 Task: Filter cards with " Orange labels".
Action: Mouse pressed left at (387, 240)
Screenshot: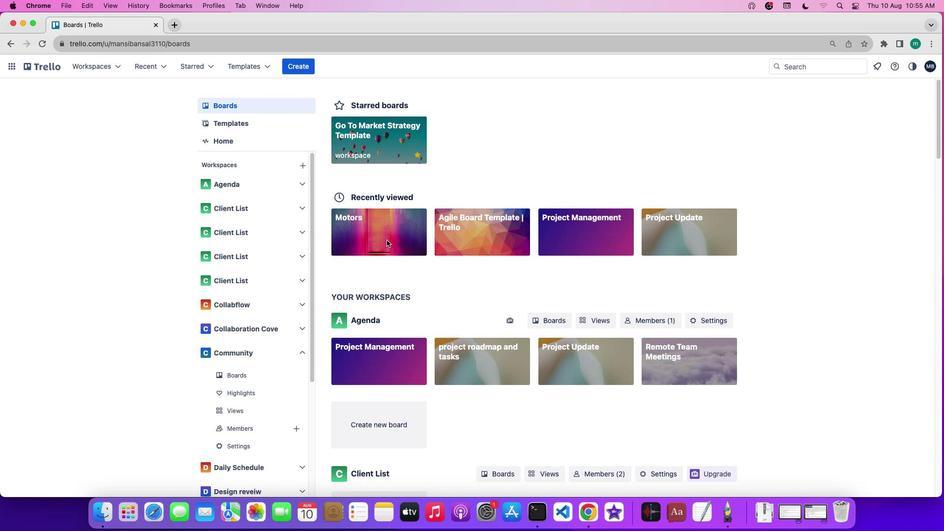 
Action: Mouse moved to (388, 239)
Screenshot: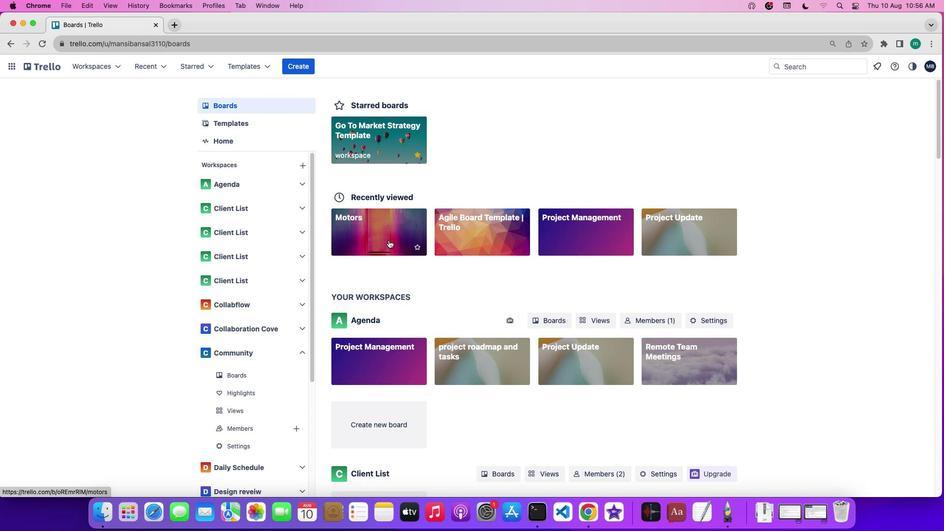 
Action: Mouse pressed left at (388, 239)
Screenshot: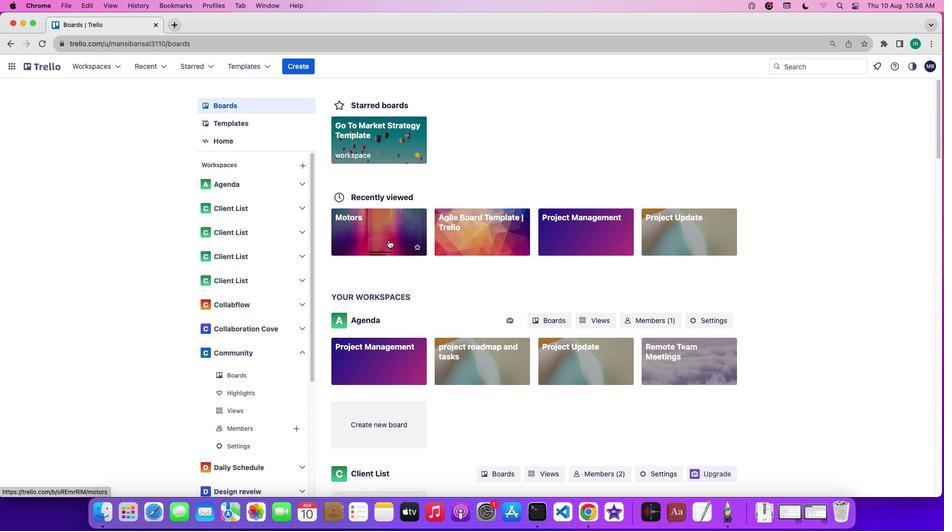 
Action: Mouse moved to (698, 114)
Screenshot: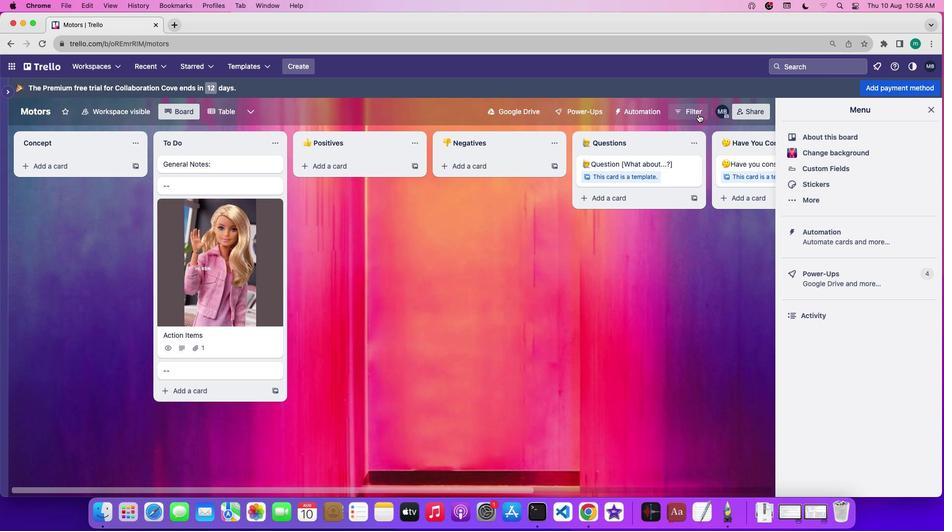 
Action: Mouse pressed left at (698, 114)
Screenshot: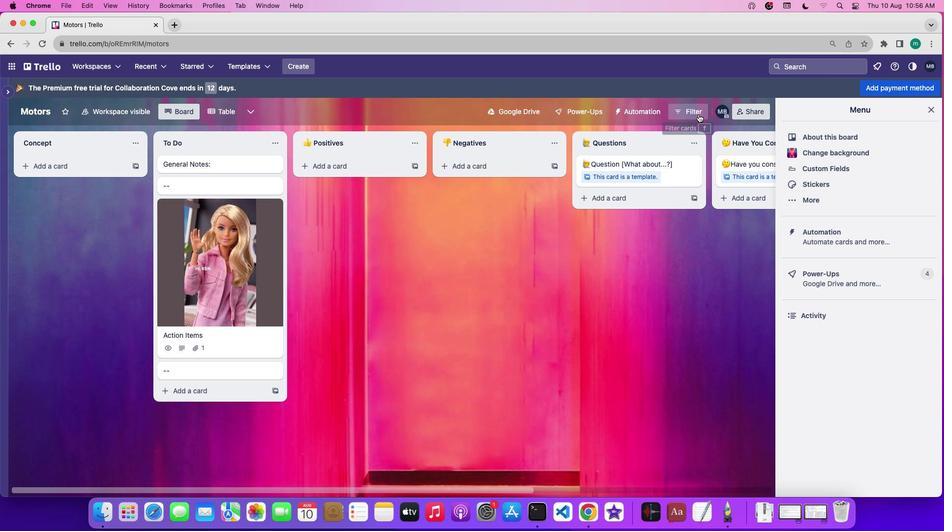 
Action: Mouse moved to (712, 328)
Screenshot: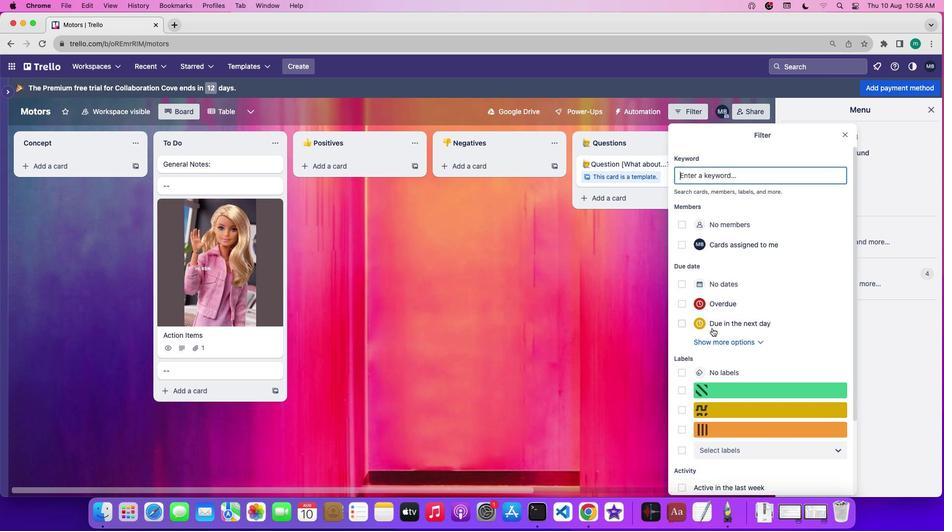 
Action: Mouse scrolled (712, 328) with delta (0, 0)
Screenshot: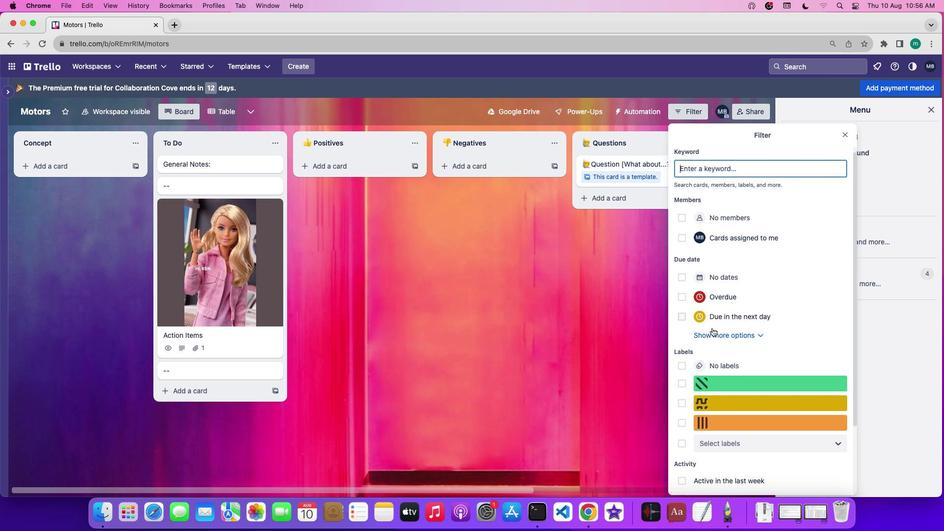 
Action: Mouse scrolled (712, 328) with delta (0, 0)
Screenshot: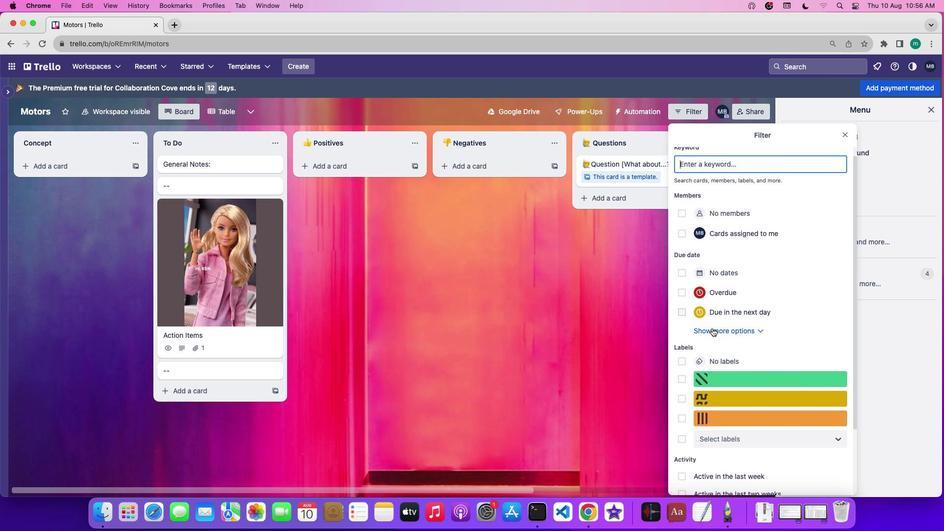 
Action: Mouse moved to (683, 412)
Screenshot: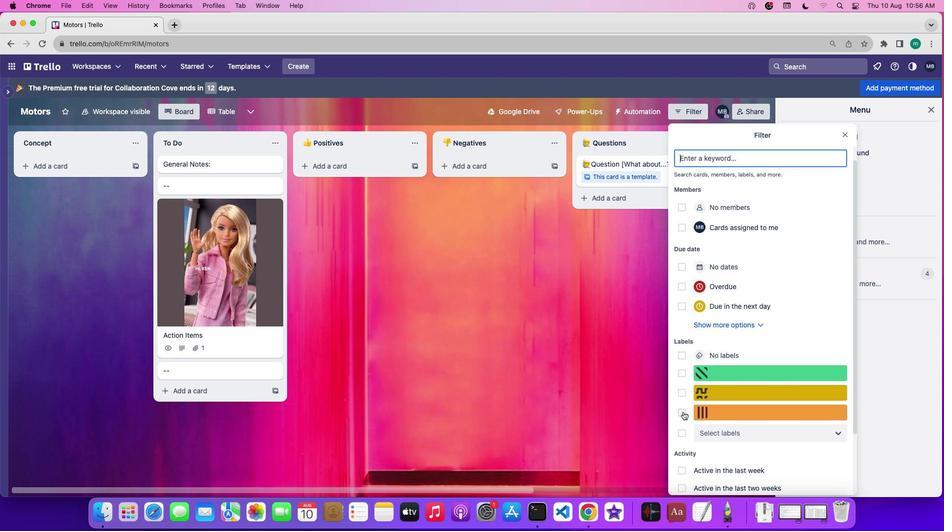 
Action: Mouse pressed left at (683, 412)
Screenshot: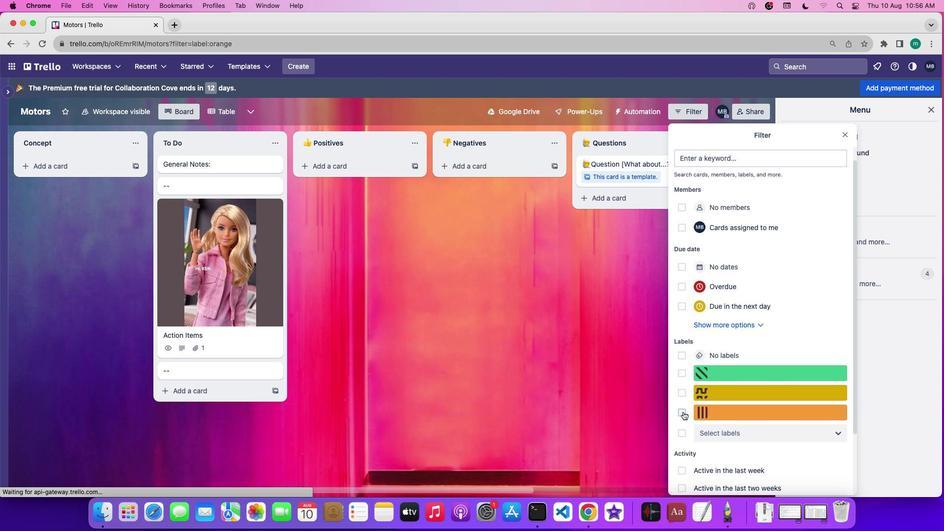 
Action: Mouse moved to (740, 418)
Screenshot: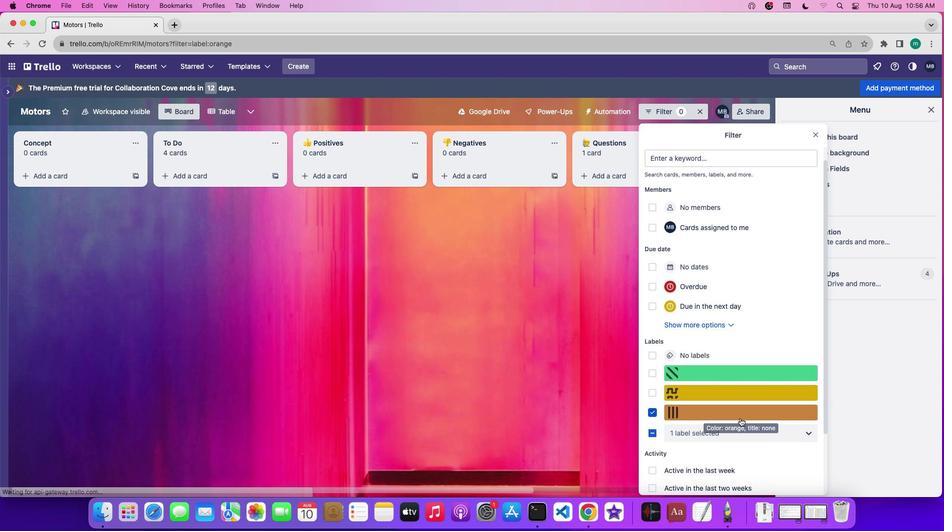 
